 Task: In groups turn off Allow group notifications.
Action: Mouse moved to (601, 63)
Screenshot: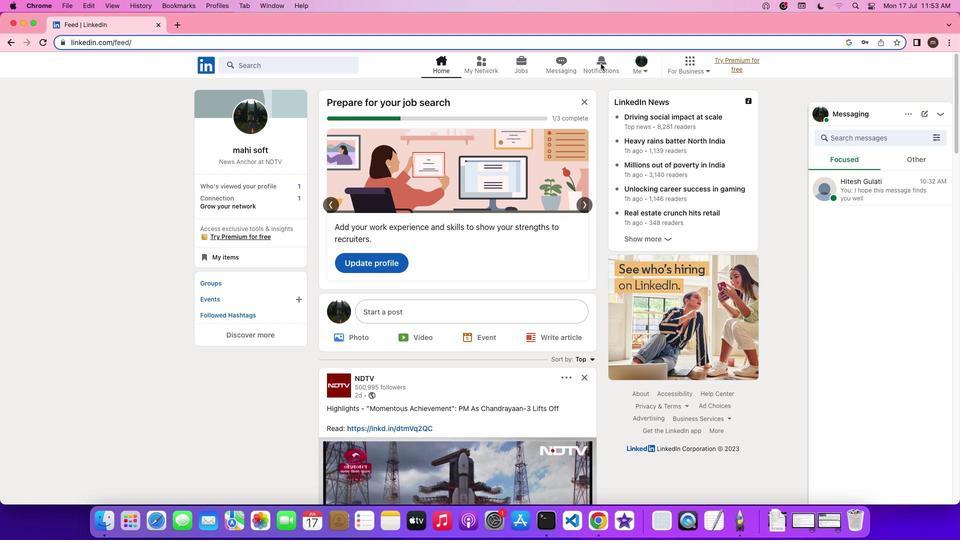 
Action: Mouse pressed left at (601, 63)
Screenshot: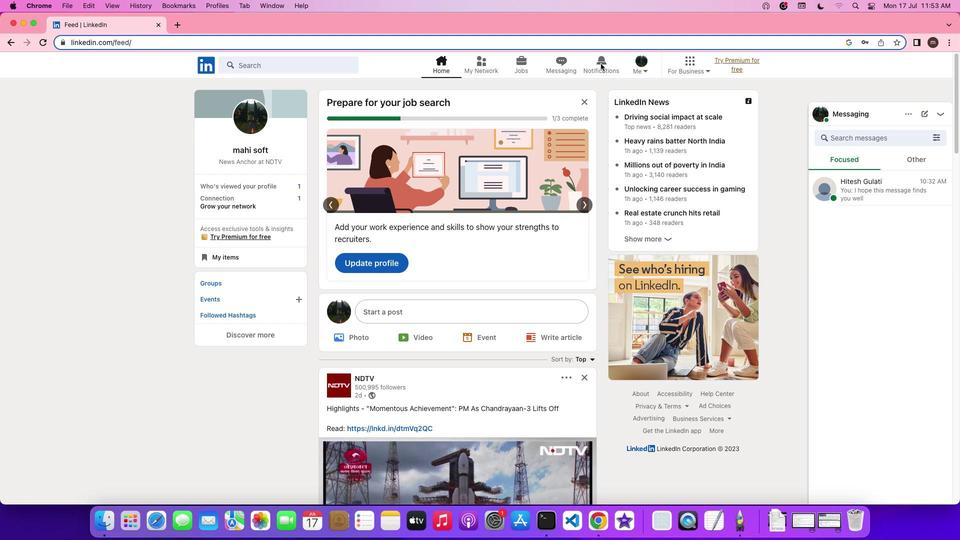 
Action: Mouse pressed left at (601, 63)
Screenshot: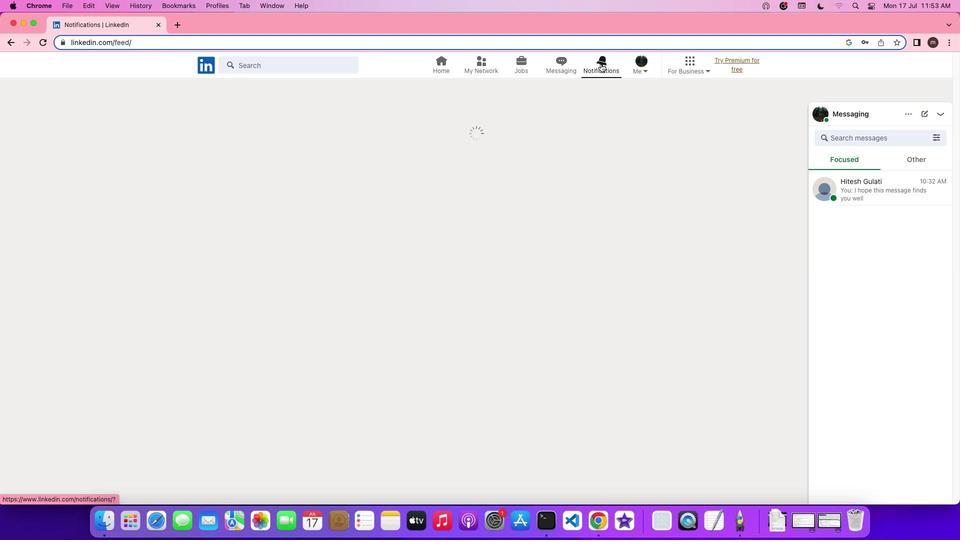
Action: Mouse moved to (243, 132)
Screenshot: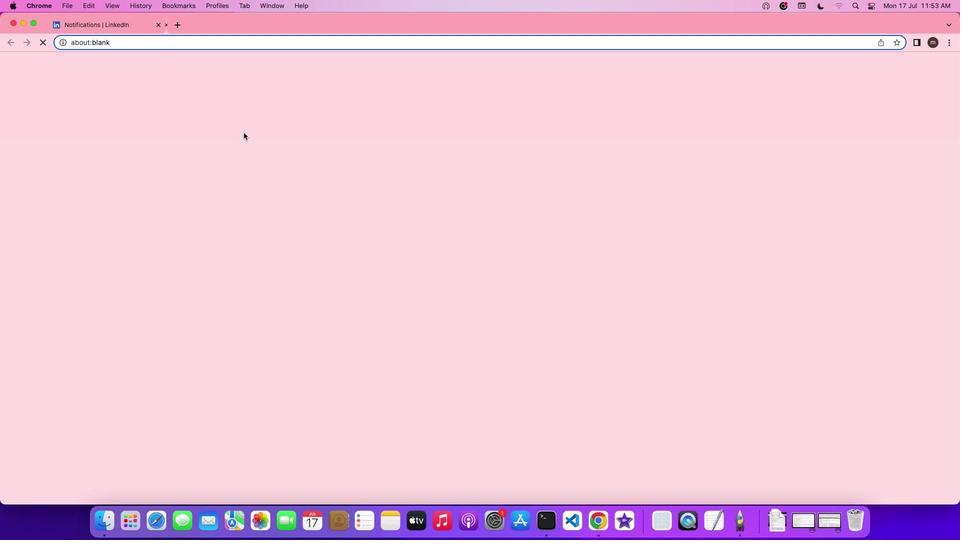 
Action: Mouse pressed left at (243, 132)
Screenshot: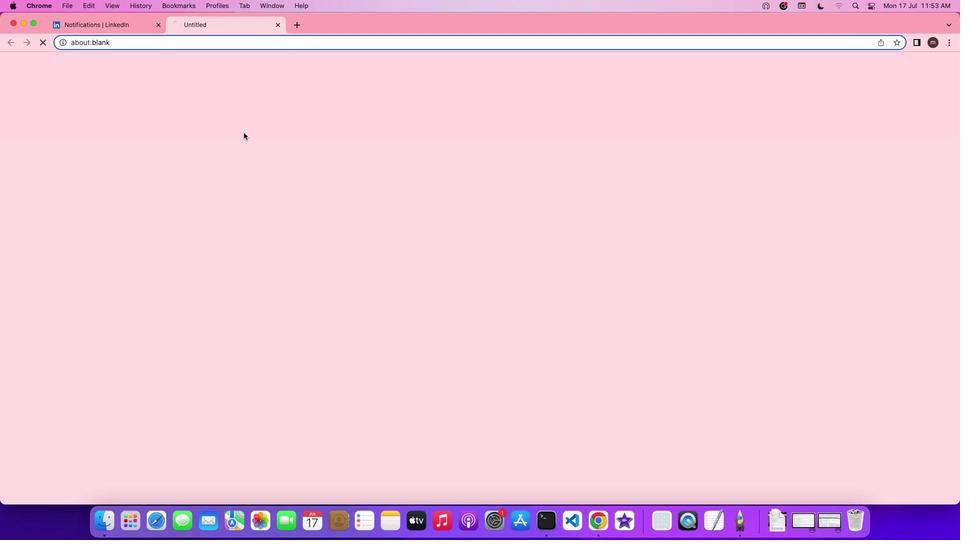 
Action: Mouse moved to (423, 304)
Screenshot: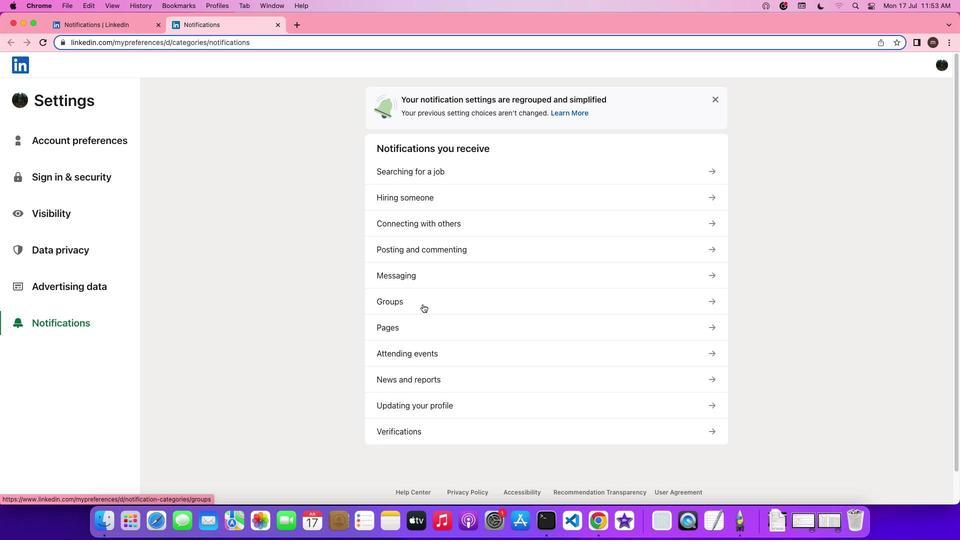
Action: Mouse pressed left at (423, 304)
Screenshot: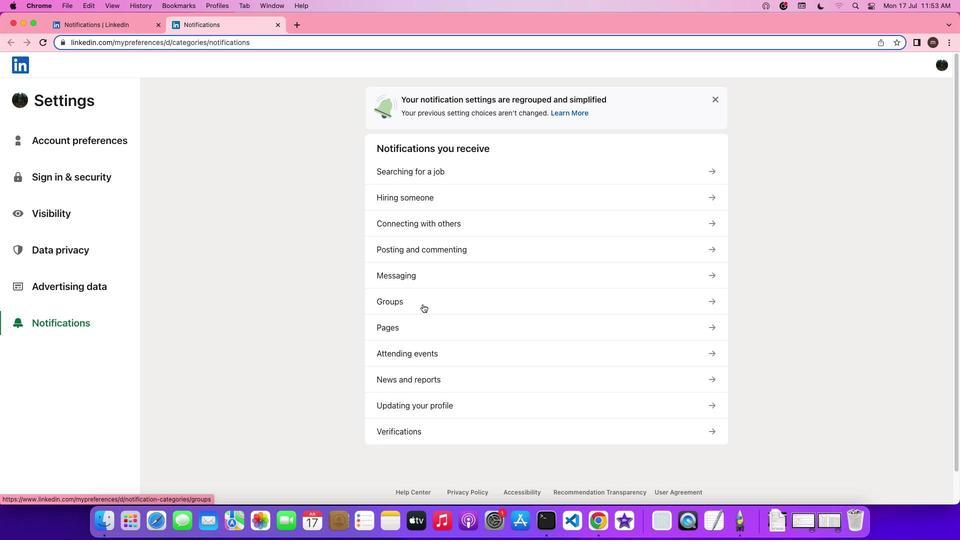 
Action: Mouse moved to (703, 125)
Screenshot: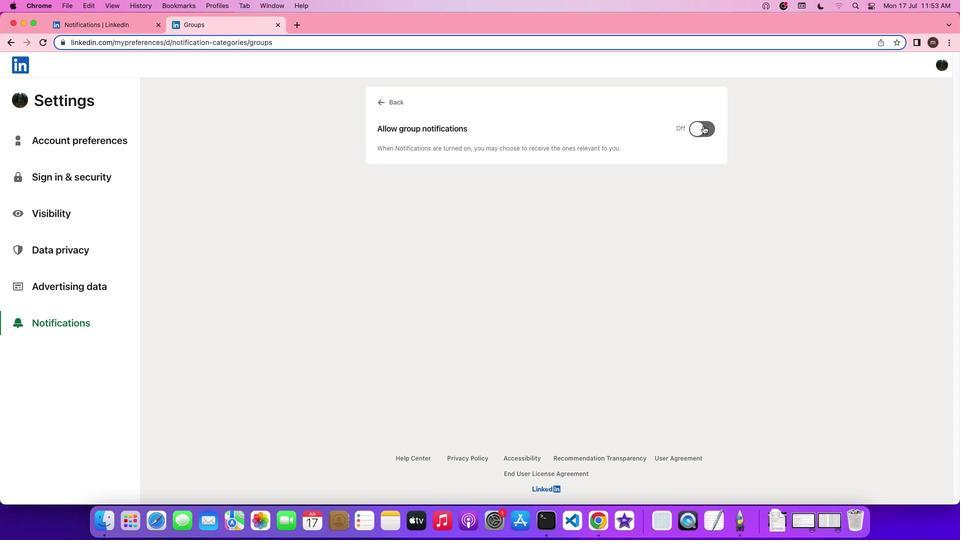 
Action: Mouse pressed left at (703, 125)
Screenshot: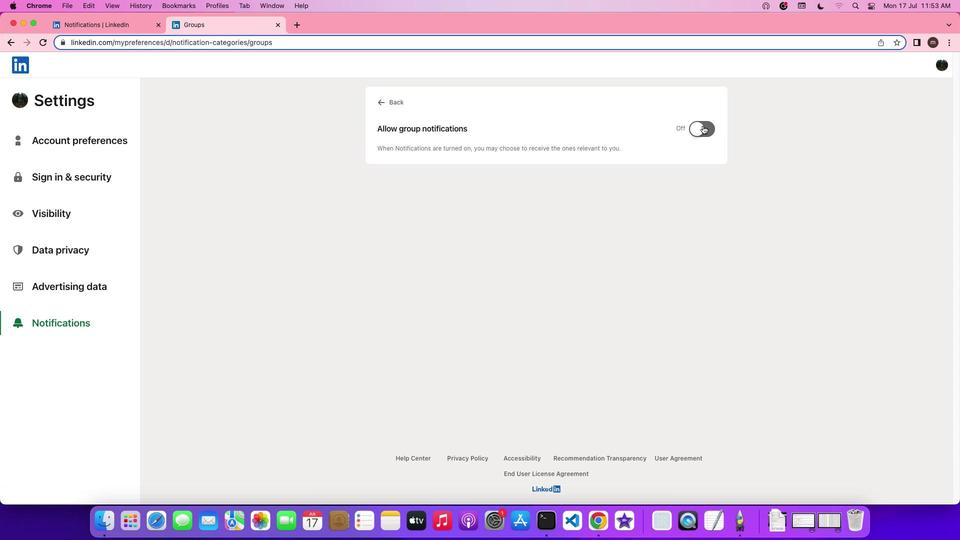
Action: Mouse moved to (702, 125)
Screenshot: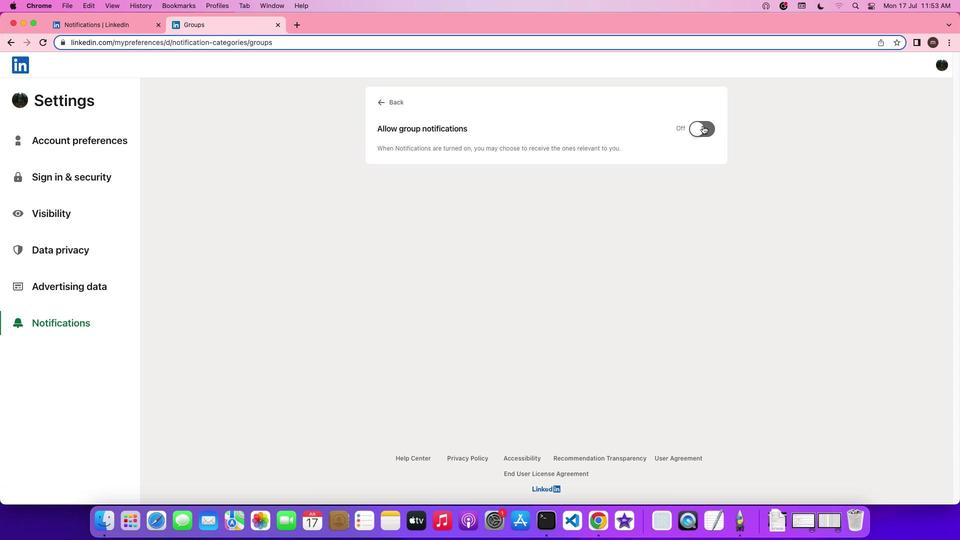 
